 Task: In the  document agreement.rtf Insert page numer 'on top of the page' change page color to  'Voilet'. Write company name: Hypesolutions
Action: Mouse moved to (117, 66)
Screenshot: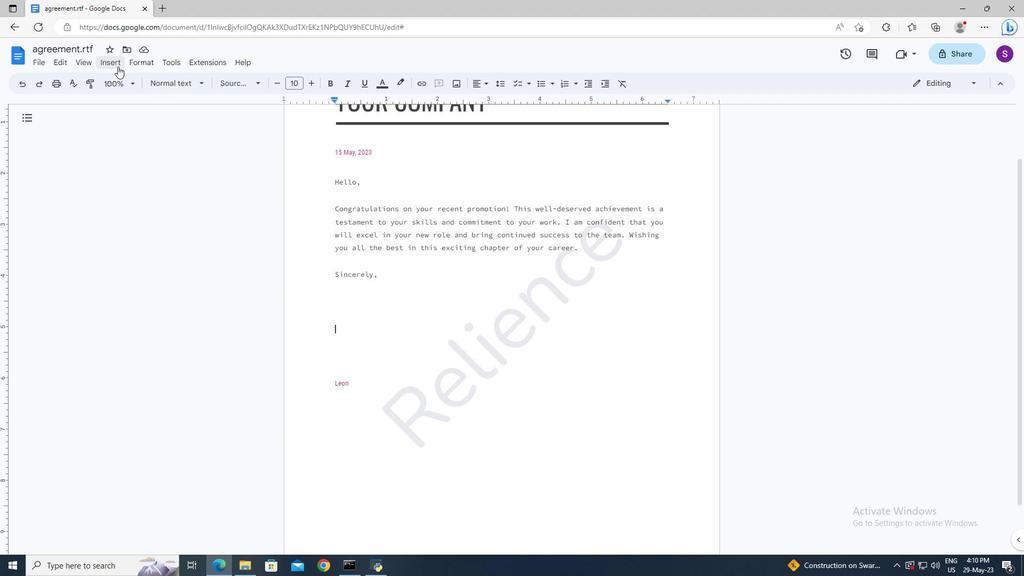 
Action: Mouse pressed left at (117, 66)
Screenshot: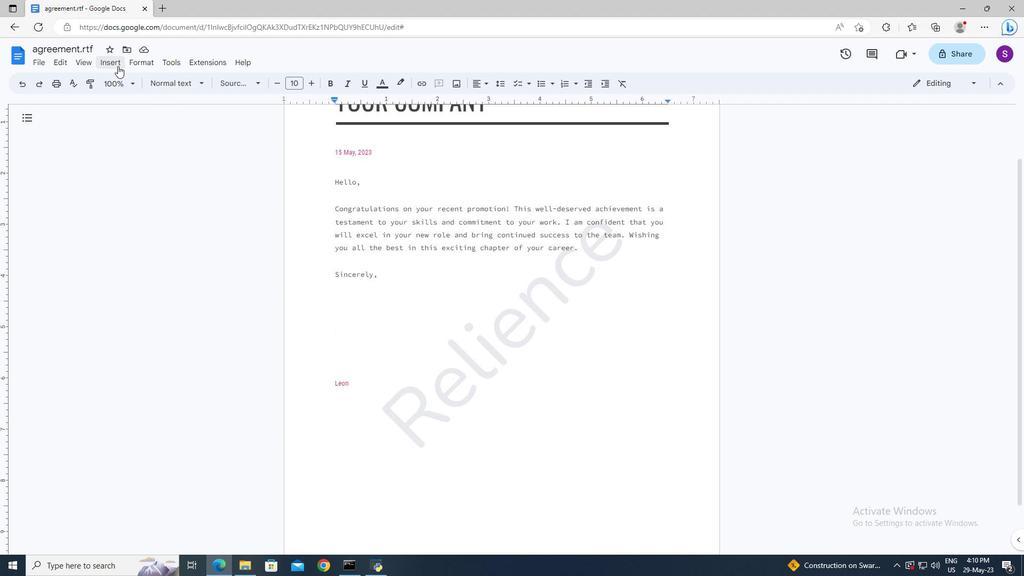 
Action: Mouse moved to (285, 362)
Screenshot: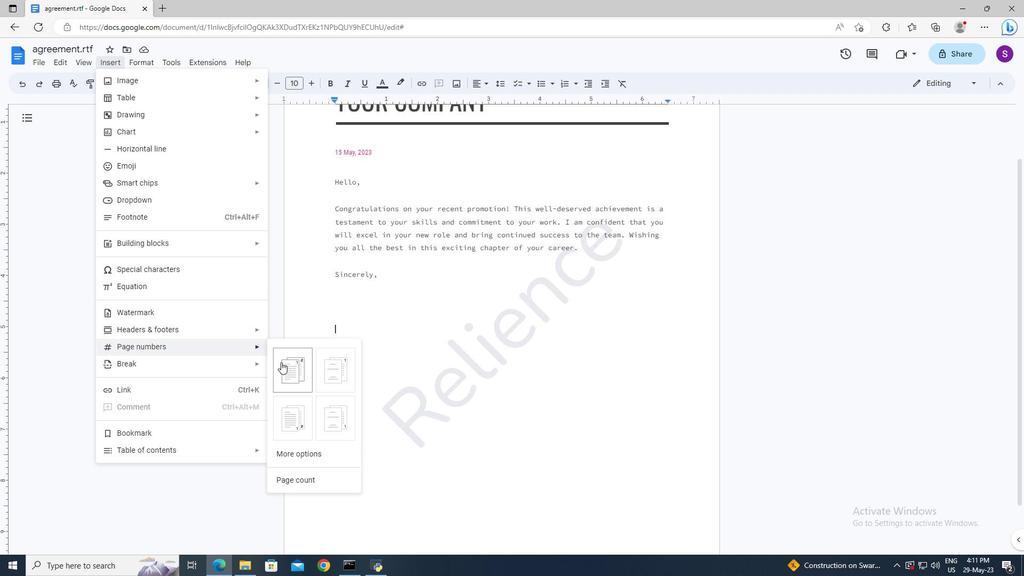 
Action: Mouse pressed left at (285, 362)
Screenshot: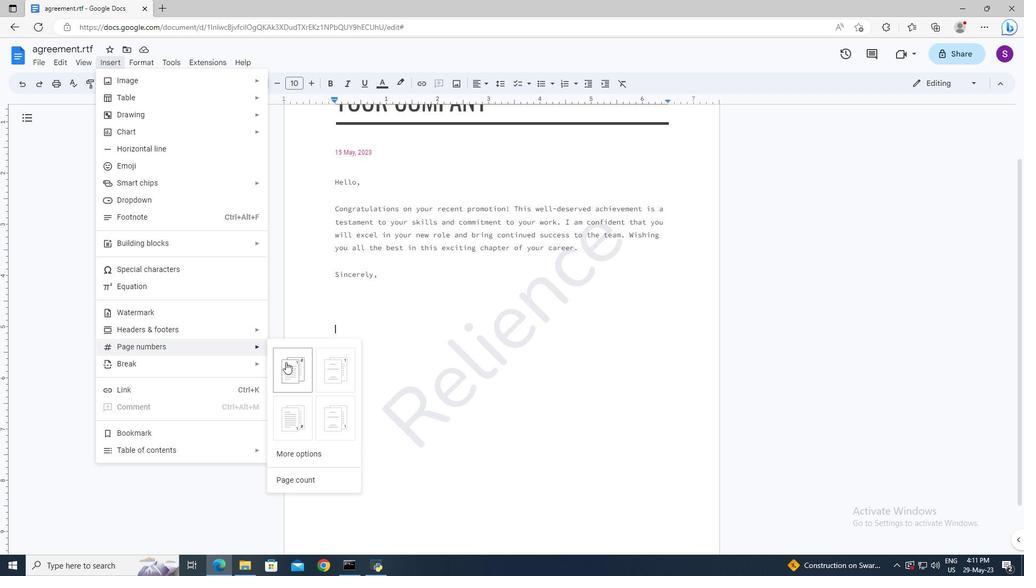 
Action: Mouse moved to (44, 64)
Screenshot: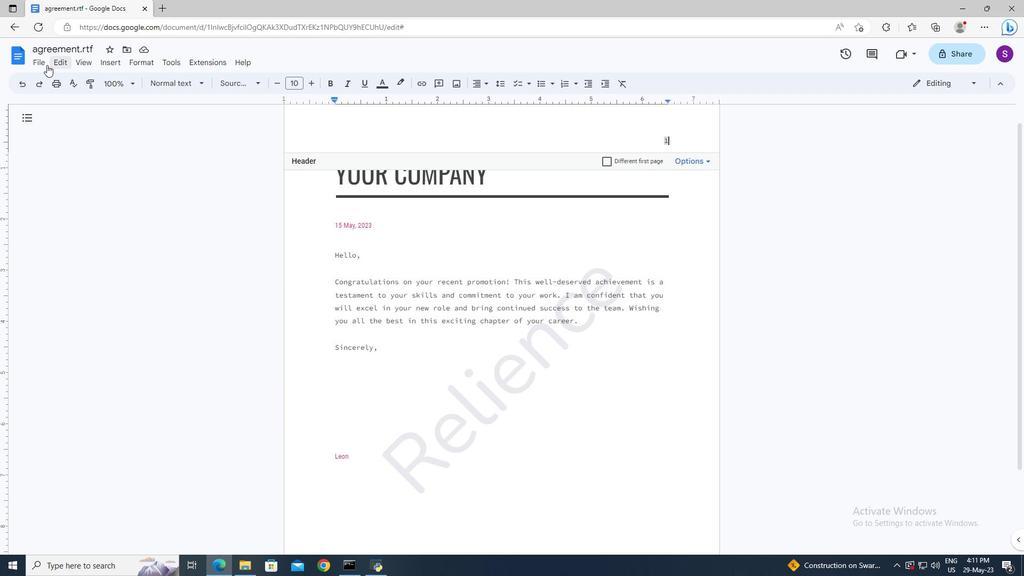 
Action: Mouse pressed left at (44, 64)
Screenshot: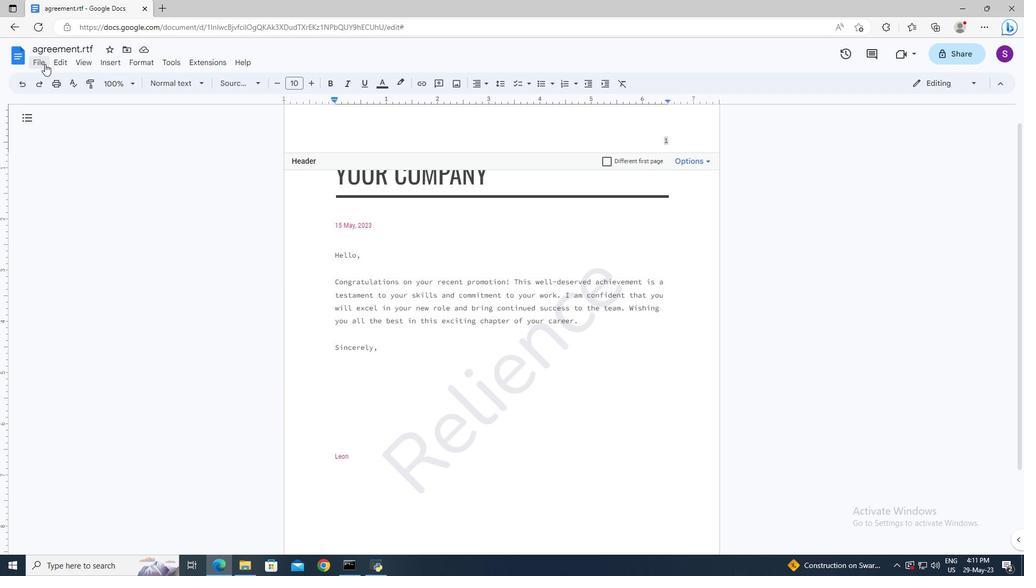 
Action: Mouse moved to (110, 352)
Screenshot: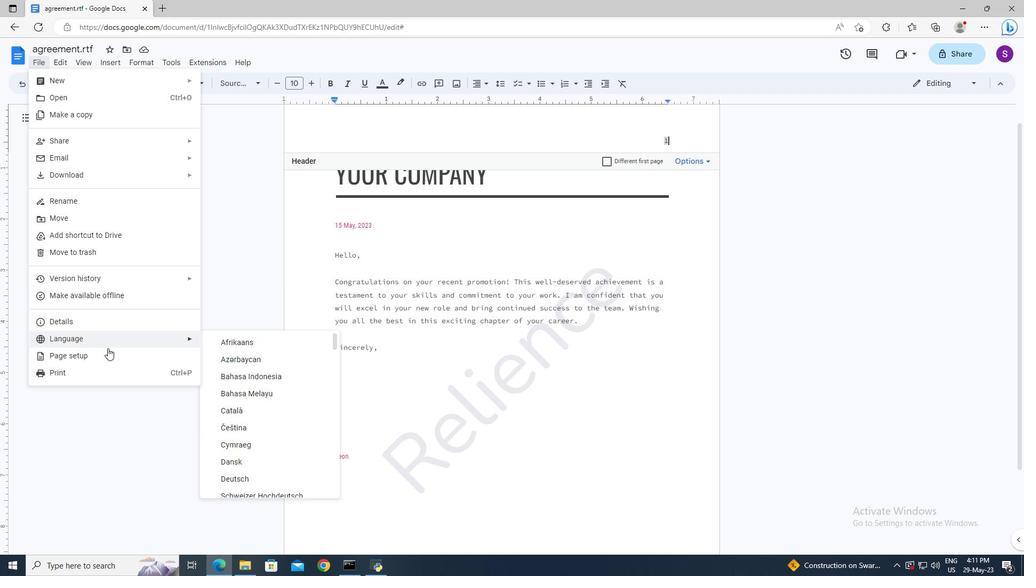 
Action: Mouse pressed left at (110, 352)
Screenshot: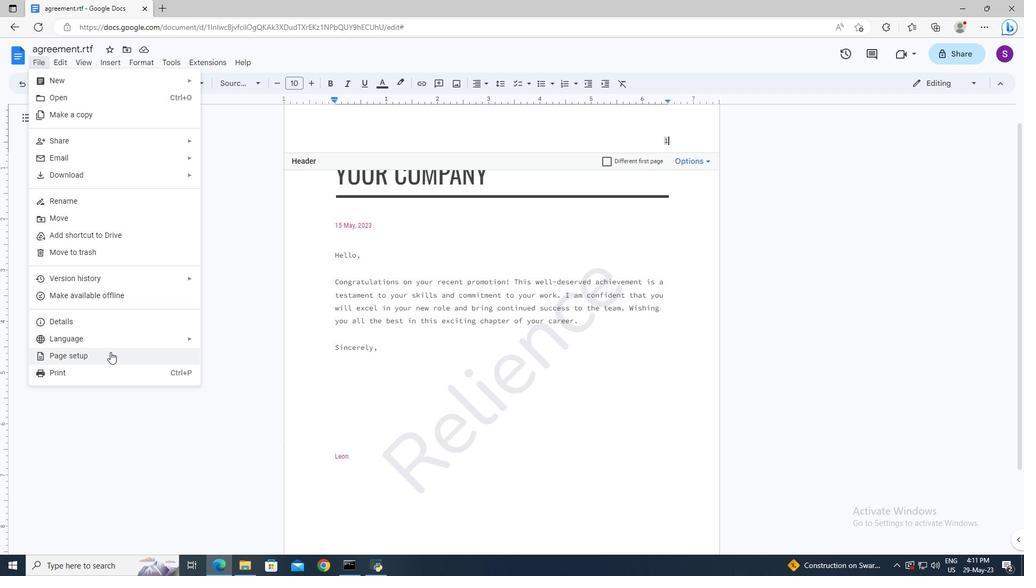 
Action: Mouse moved to (429, 370)
Screenshot: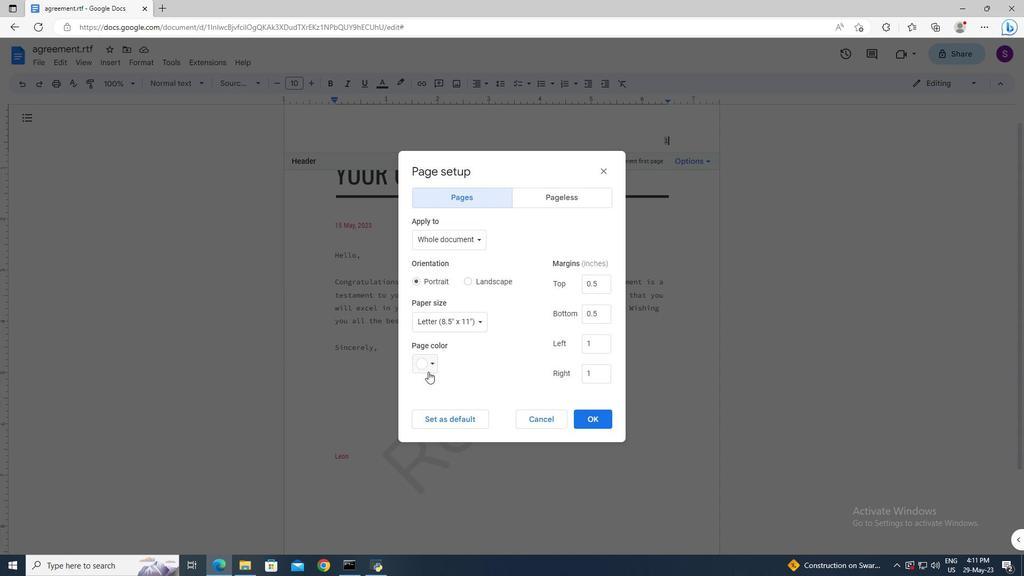 
Action: Mouse pressed left at (429, 370)
Screenshot: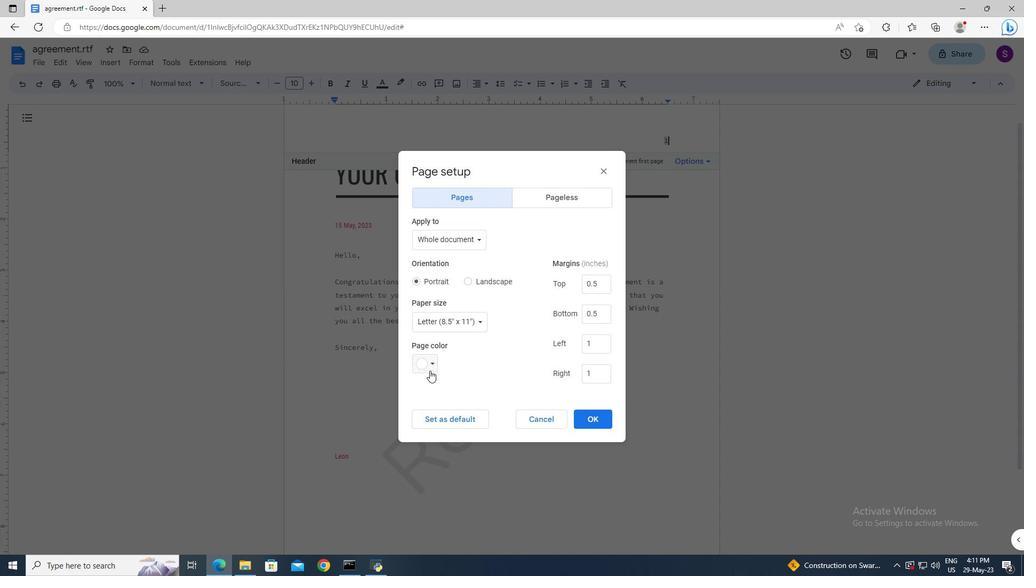 
Action: Mouse moved to (445, 477)
Screenshot: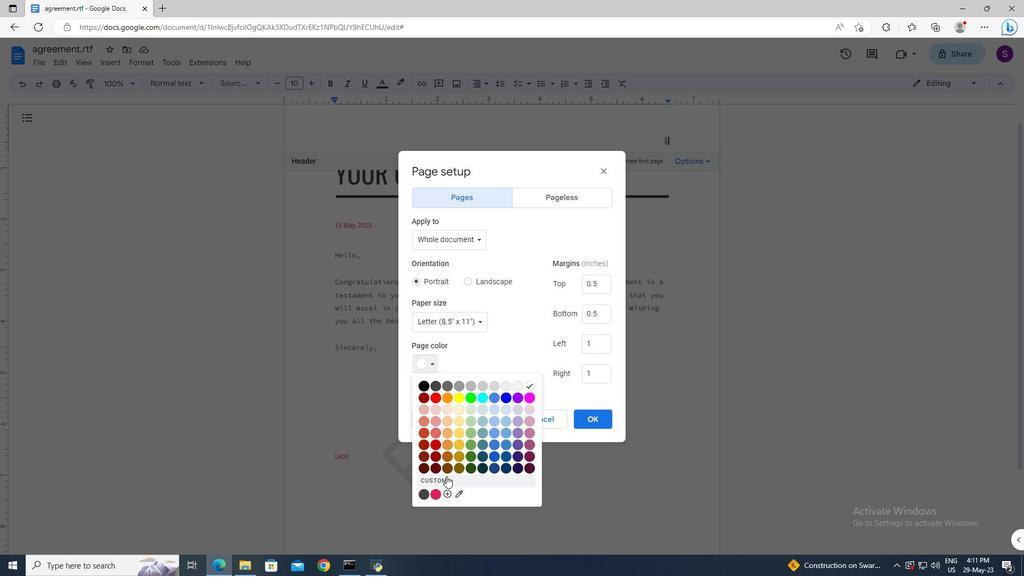 
Action: Mouse pressed left at (445, 477)
Screenshot: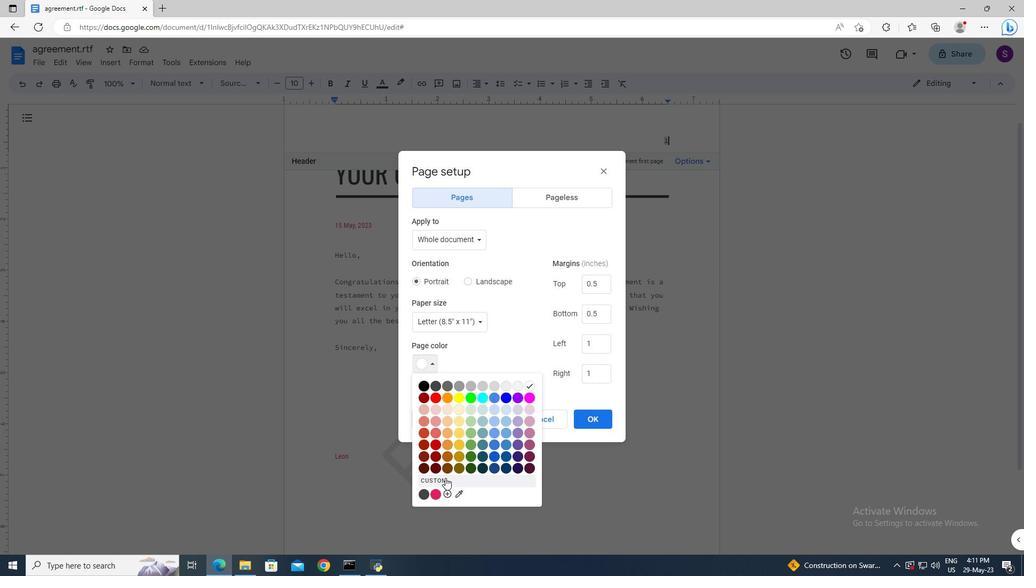 
Action: Mouse moved to (521, 307)
Screenshot: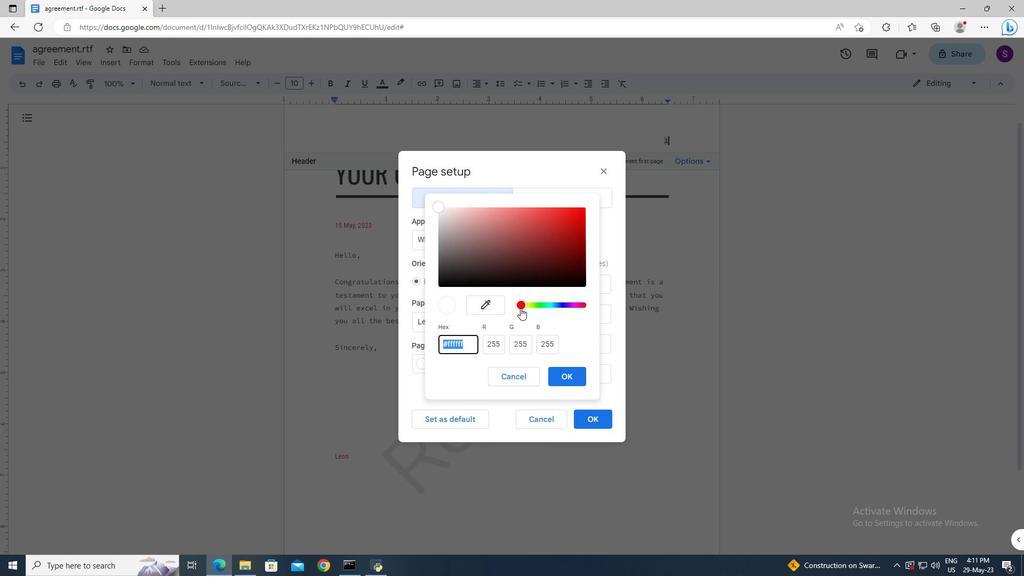 
Action: Mouse pressed left at (521, 307)
Screenshot: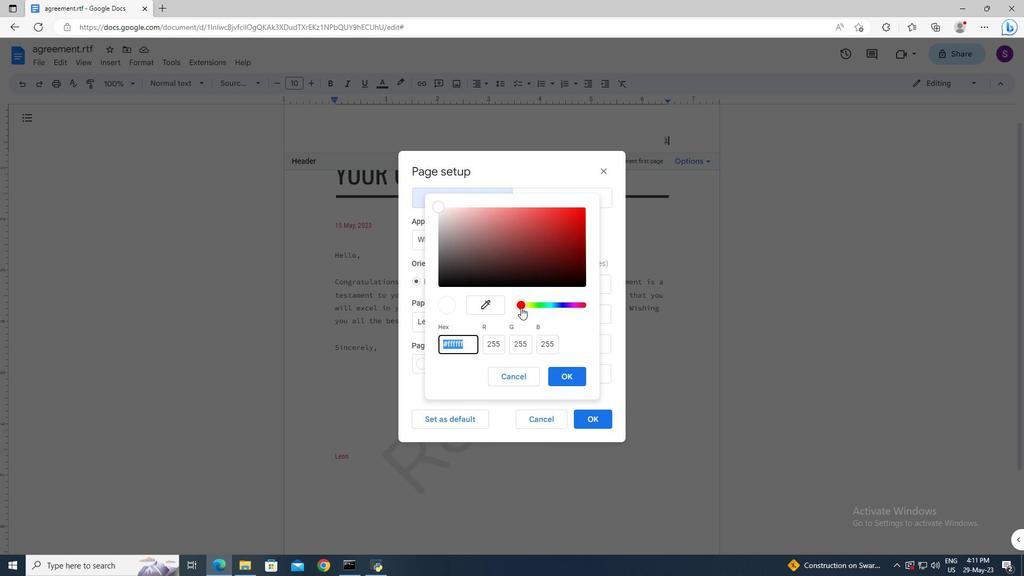 
Action: Mouse moved to (498, 217)
Screenshot: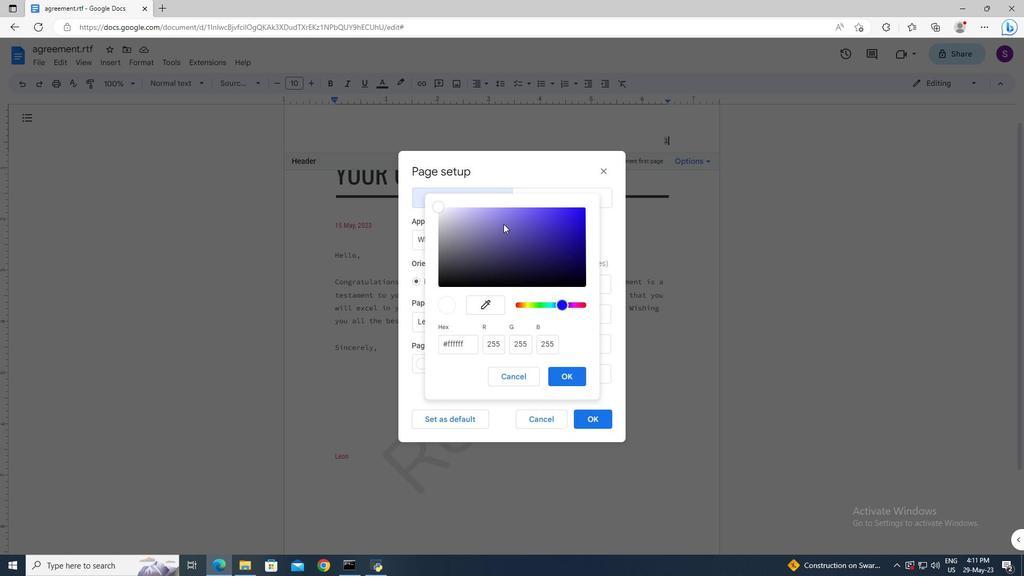 
Action: Mouse pressed left at (498, 217)
Screenshot: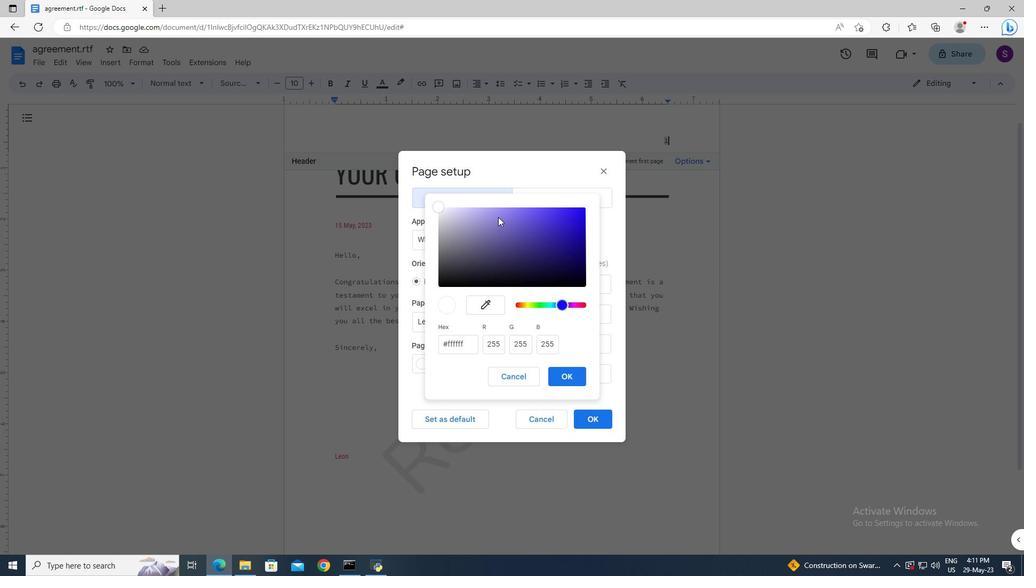 
Action: Mouse moved to (567, 370)
Screenshot: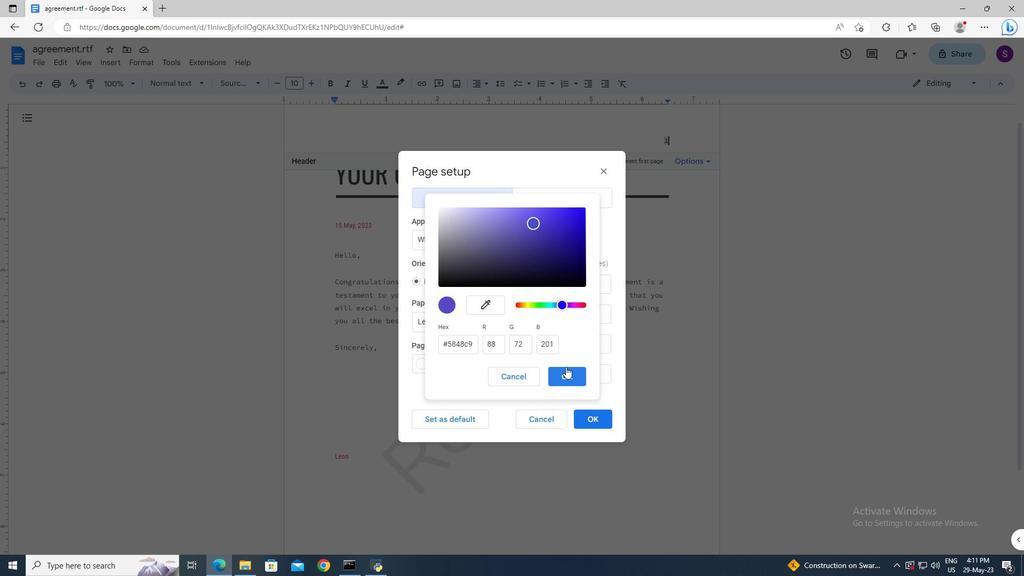 
Action: Mouse pressed left at (567, 370)
Screenshot: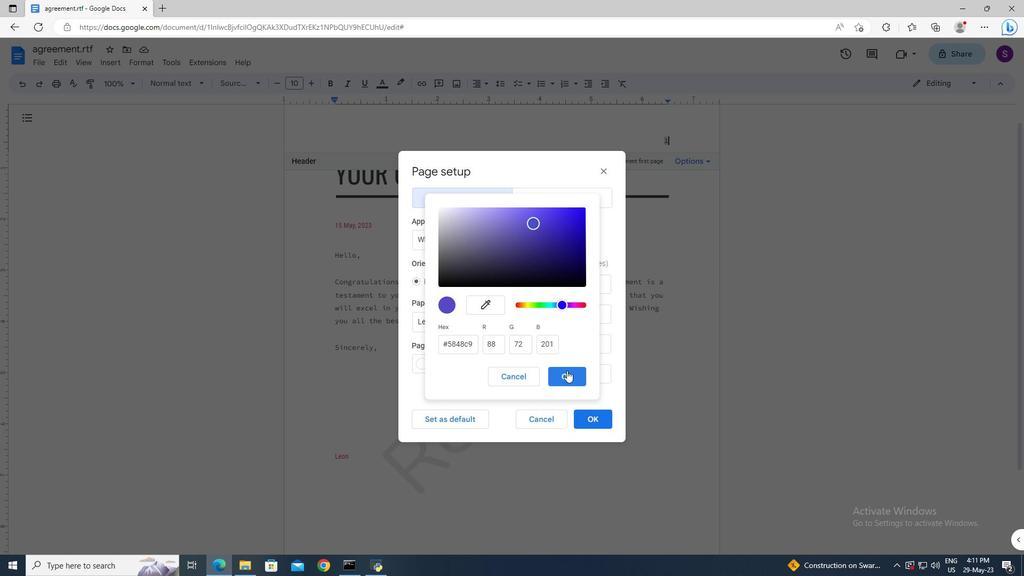 
Action: Mouse moved to (588, 412)
Screenshot: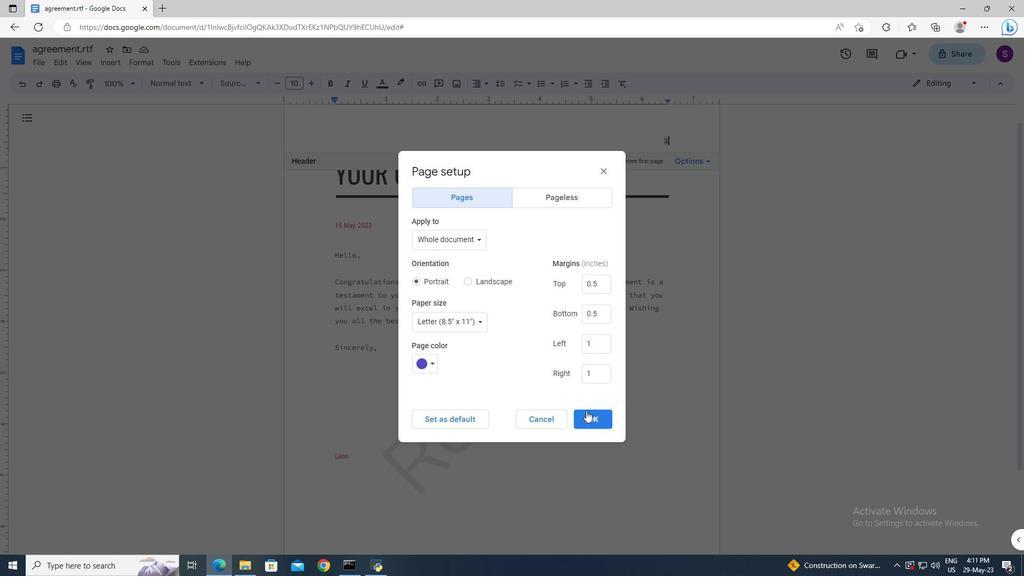 
Action: Mouse pressed left at (588, 412)
Screenshot: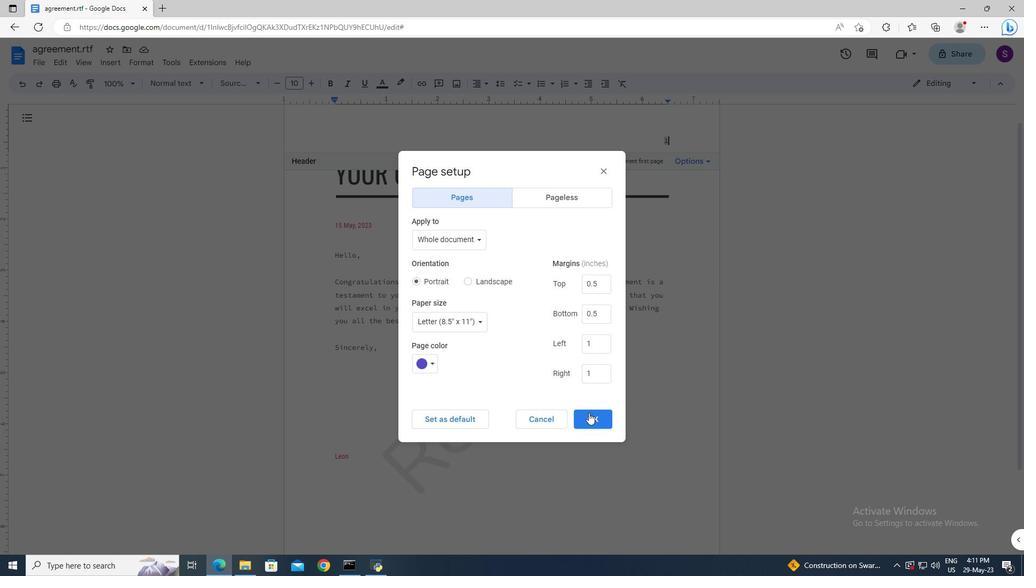 
Action: Mouse moved to (427, 280)
Screenshot: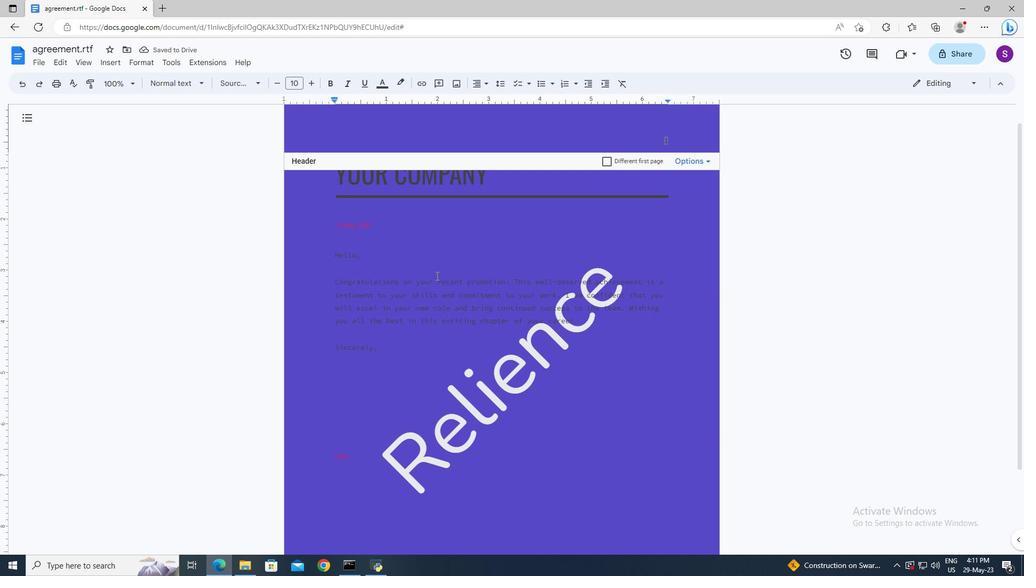 
Action: Mouse scrolled (427, 280) with delta (0, 0)
Screenshot: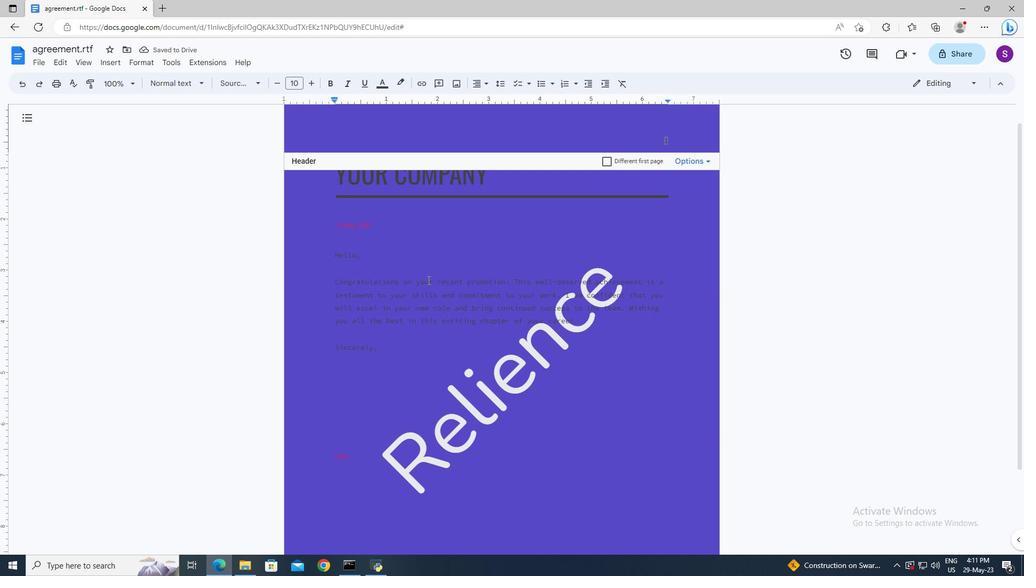 
Action: Mouse moved to (428, 266)
Screenshot: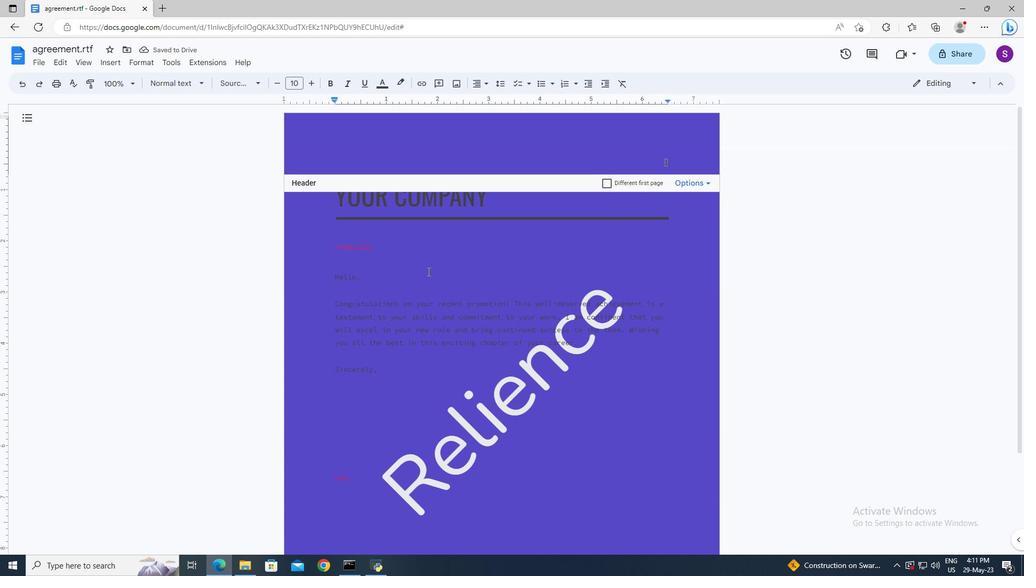 
Action: Mouse scrolled (428, 267) with delta (0, 0)
Screenshot: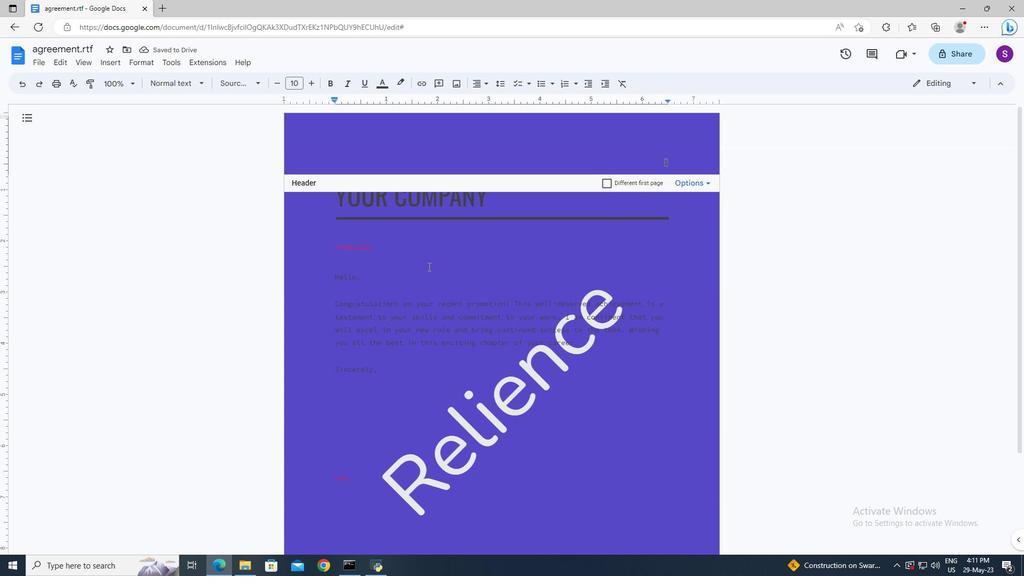 
Action: Mouse moved to (490, 204)
Screenshot: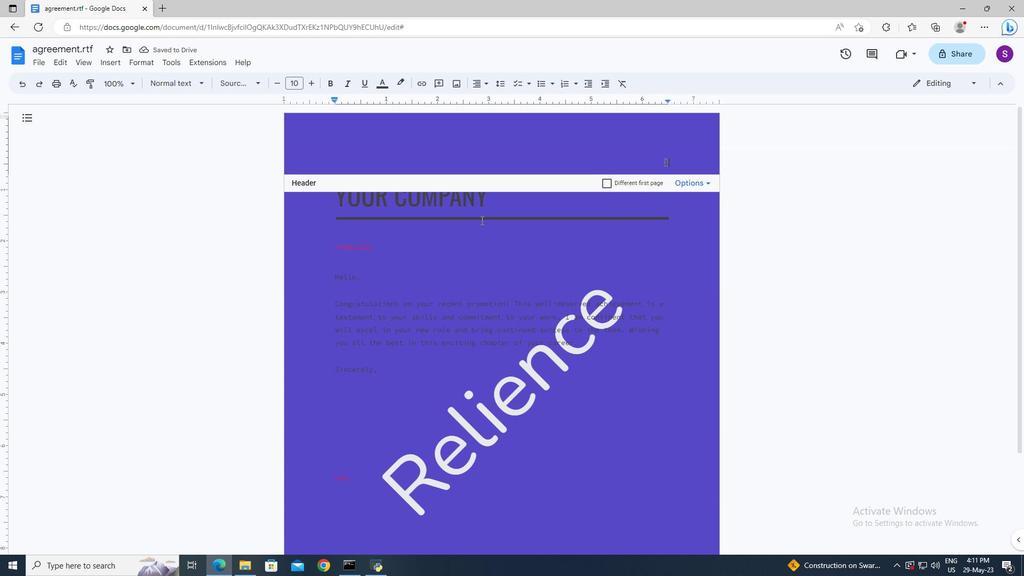 
Action: Mouse pressed left at (490, 204)
Screenshot: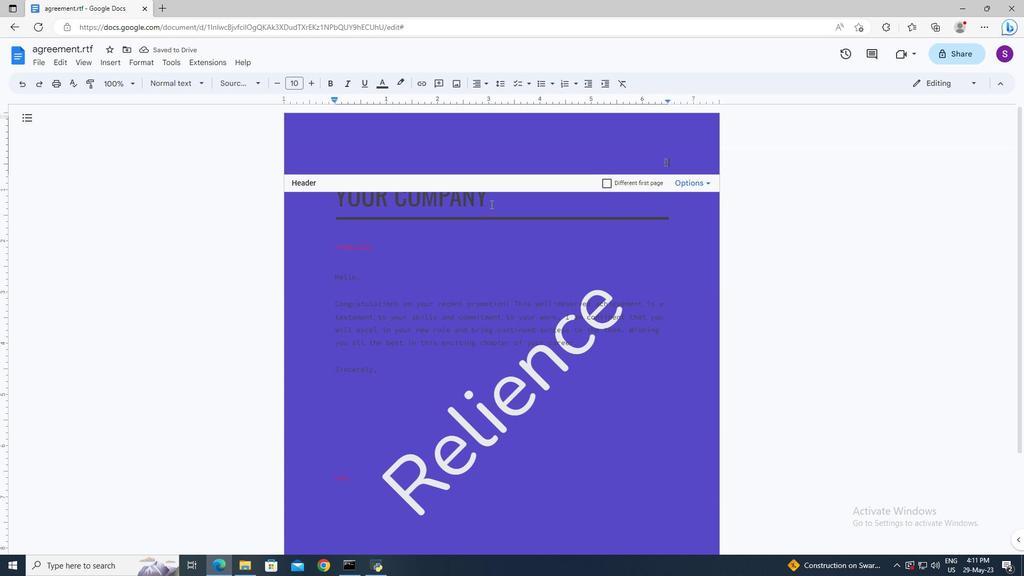 
Action: Mouse moved to (469, 192)
Screenshot: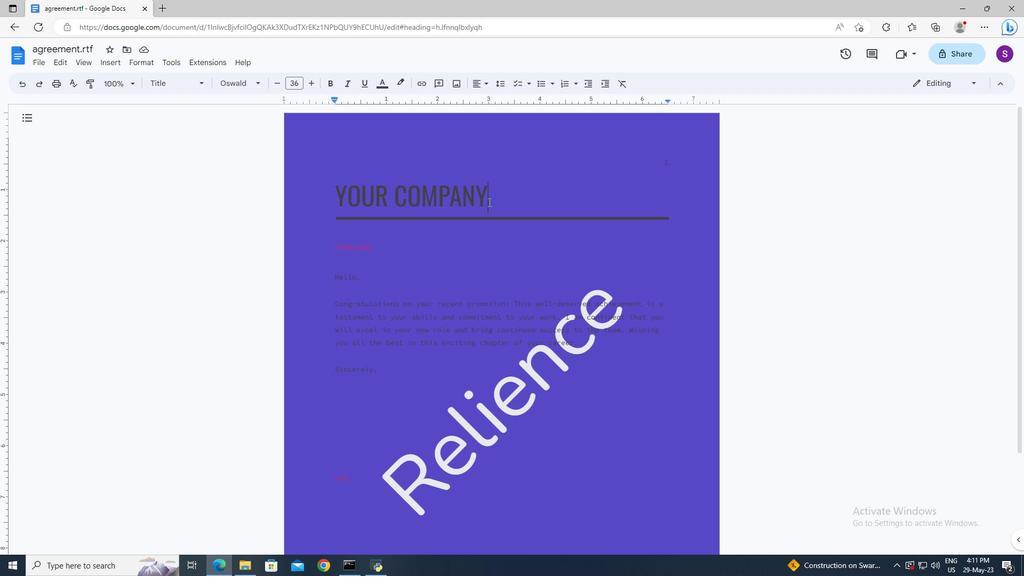 
Action: Key pressed <Key.shift><Key.left><Key.left><Key.delete><Key.shift>Hypesolutions
Screenshot: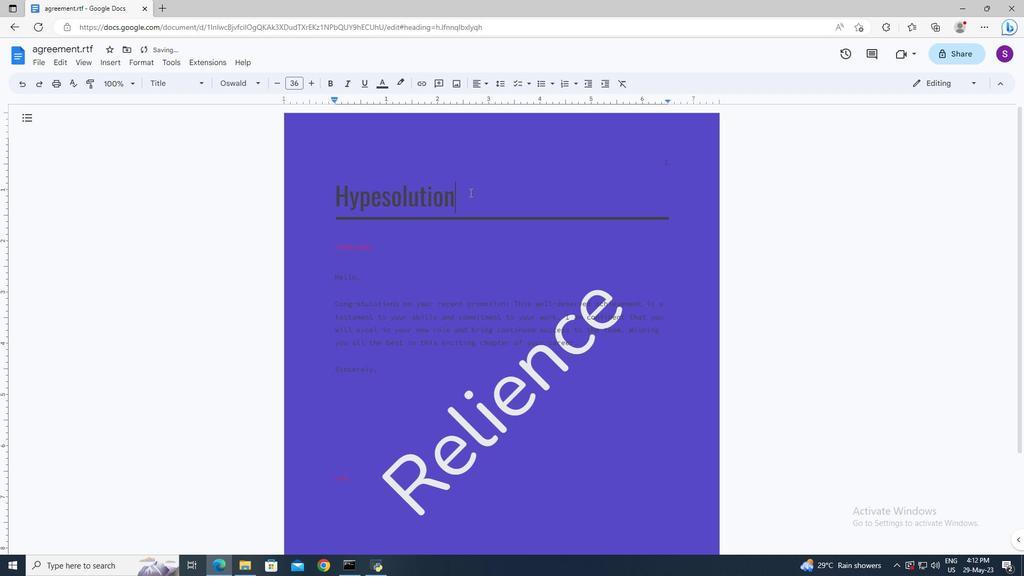 
